 Task: Create a section Hyperdrive and in the section, add a milestone Incident Management Process Improvement in the project BioTech
Action: Mouse moved to (267, 422)
Screenshot: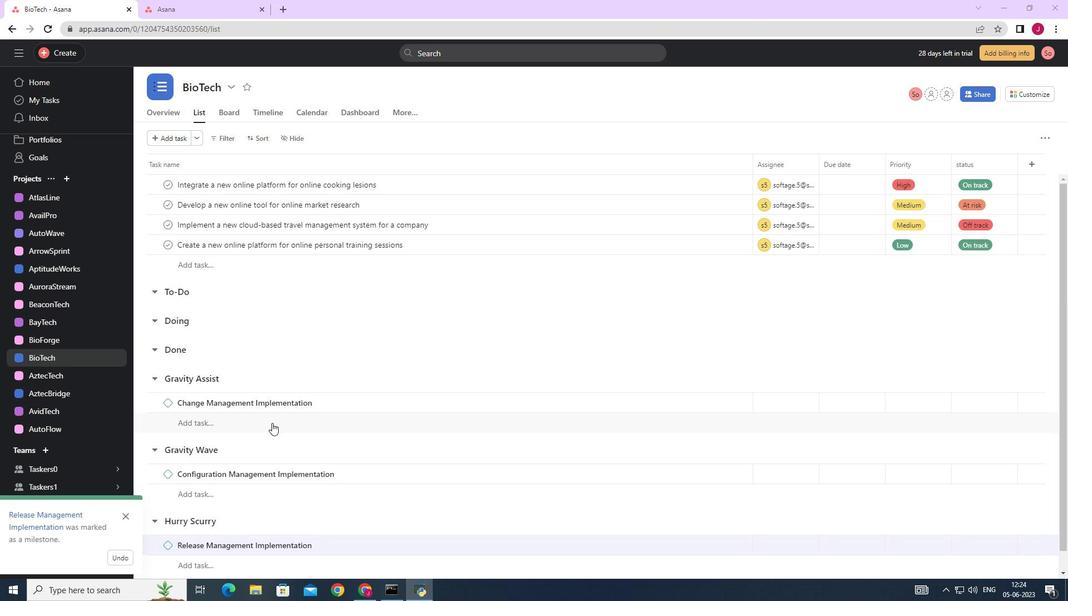 
Action: Mouse scrolled (267, 422) with delta (0, 0)
Screenshot: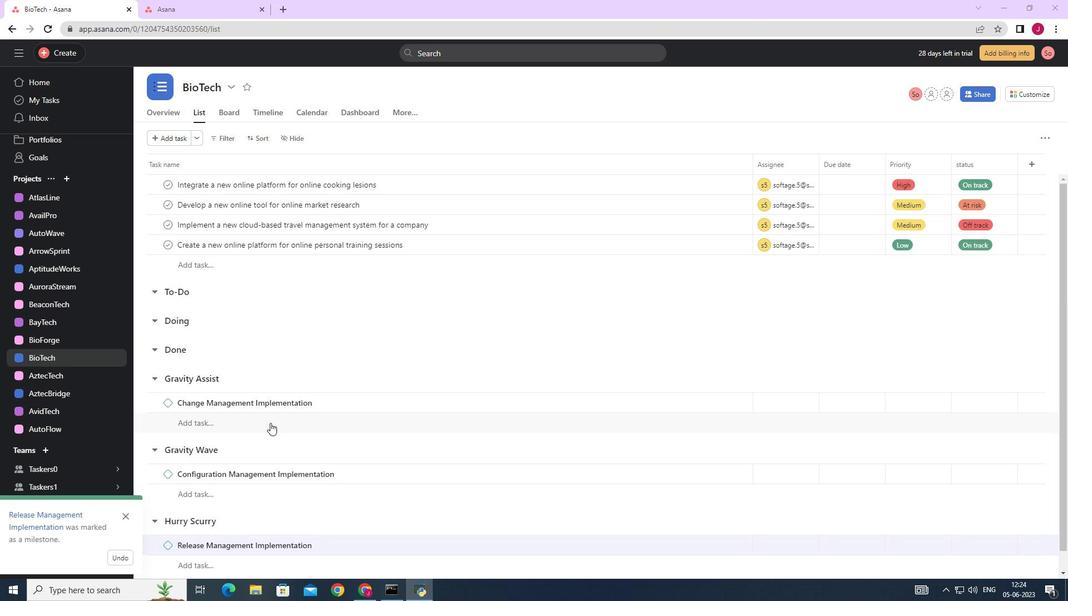 
Action: Mouse scrolled (267, 422) with delta (0, 0)
Screenshot: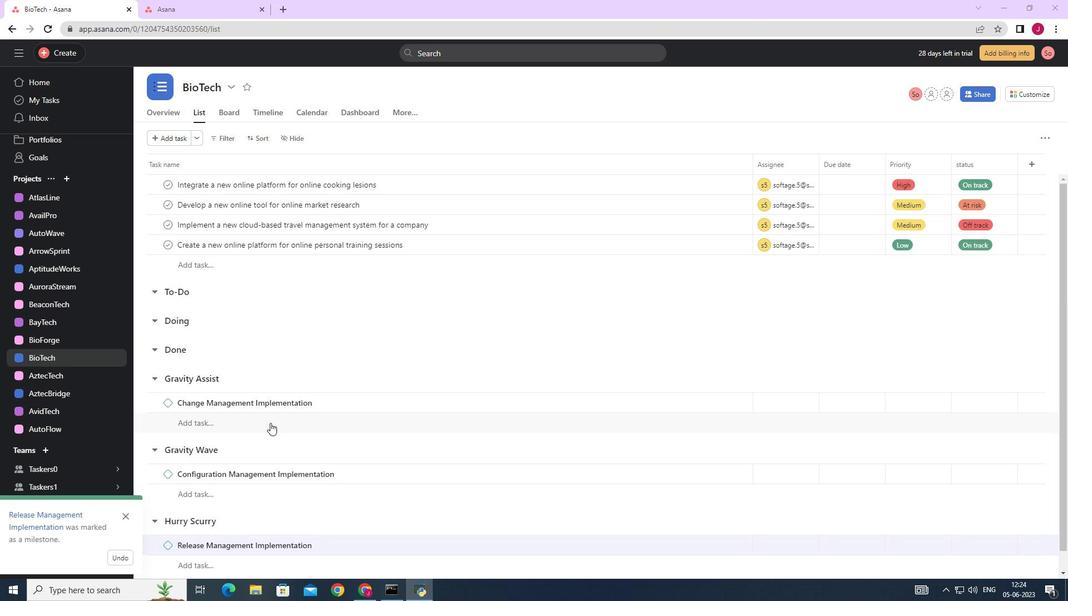 
Action: Mouse scrolled (267, 422) with delta (0, 0)
Screenshot: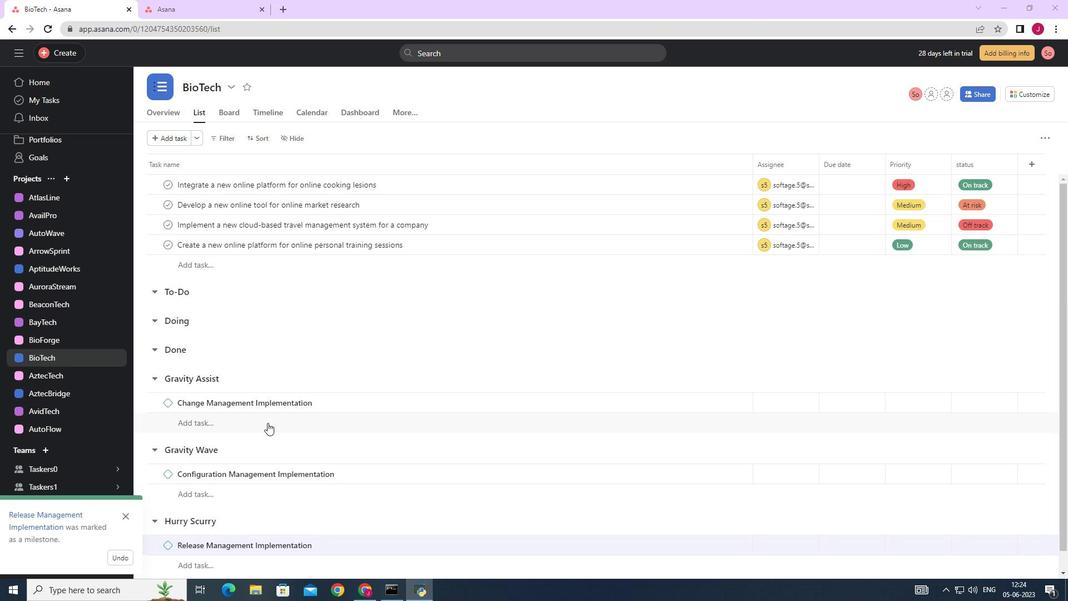
Action: Mouse scrolled (267, 422) with delta (0, 0)
Screenshot: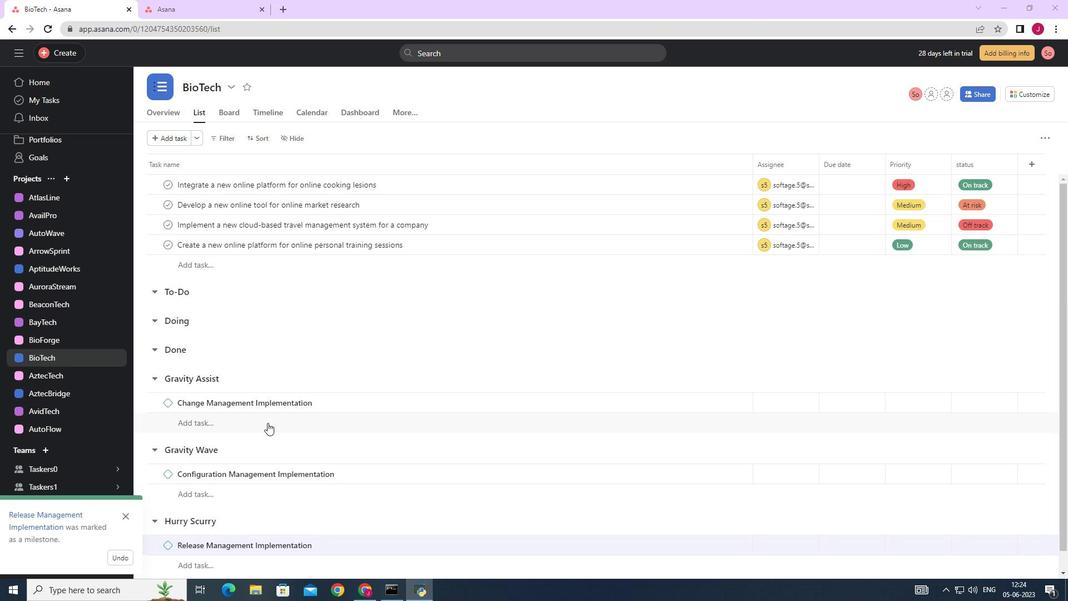 
Action: Mouse scrolled (267, 422) with delta (0, 0)
Screenshot: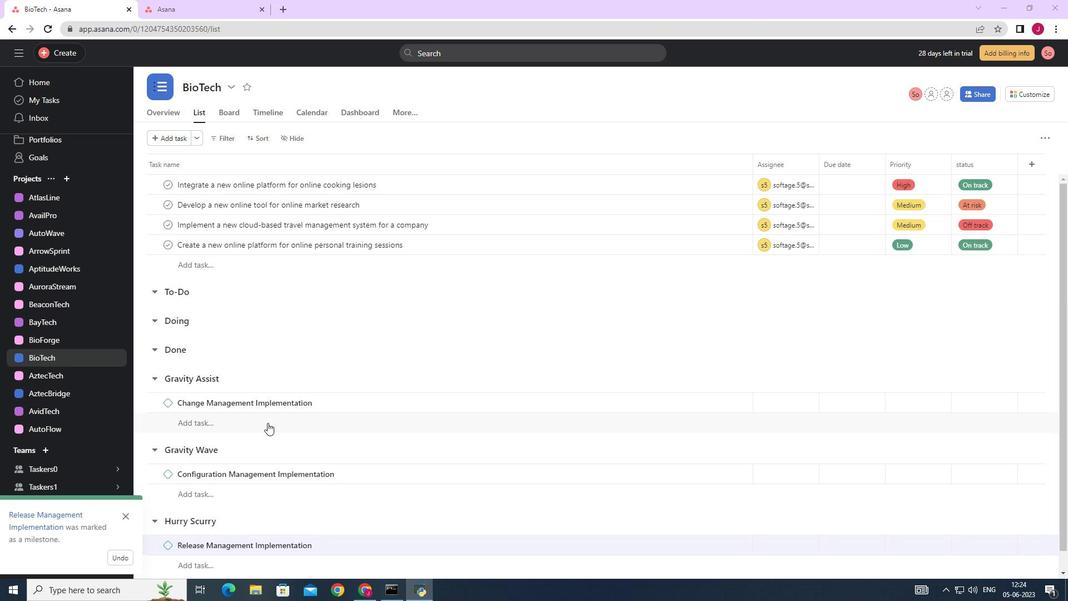 
Action: Mouse moved to (129, 517)
Screenshot: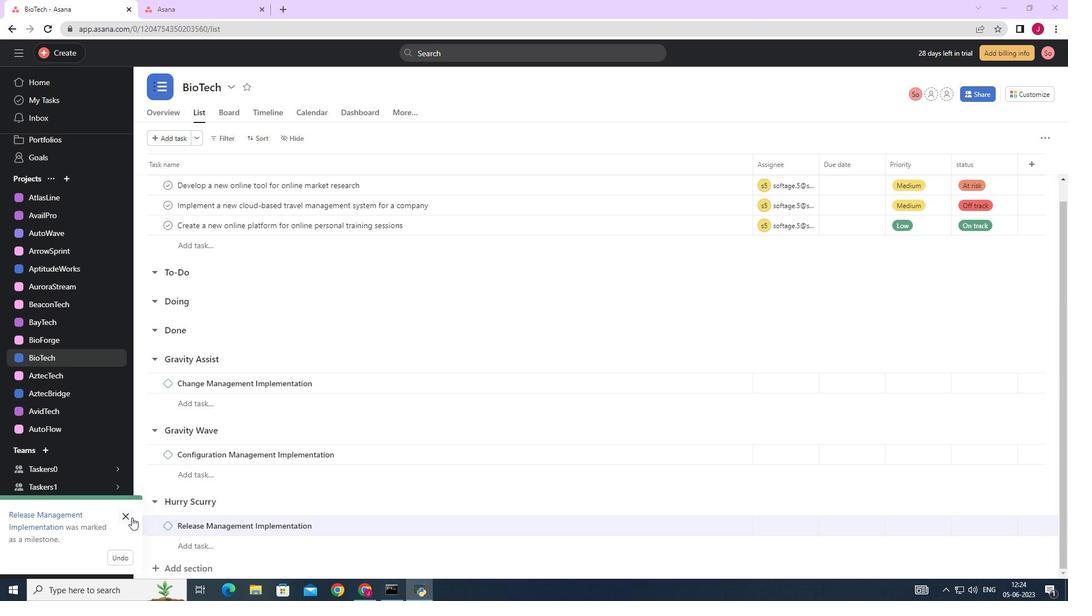 
Action: Mouse pressed left at (129, 517)
Screenshot: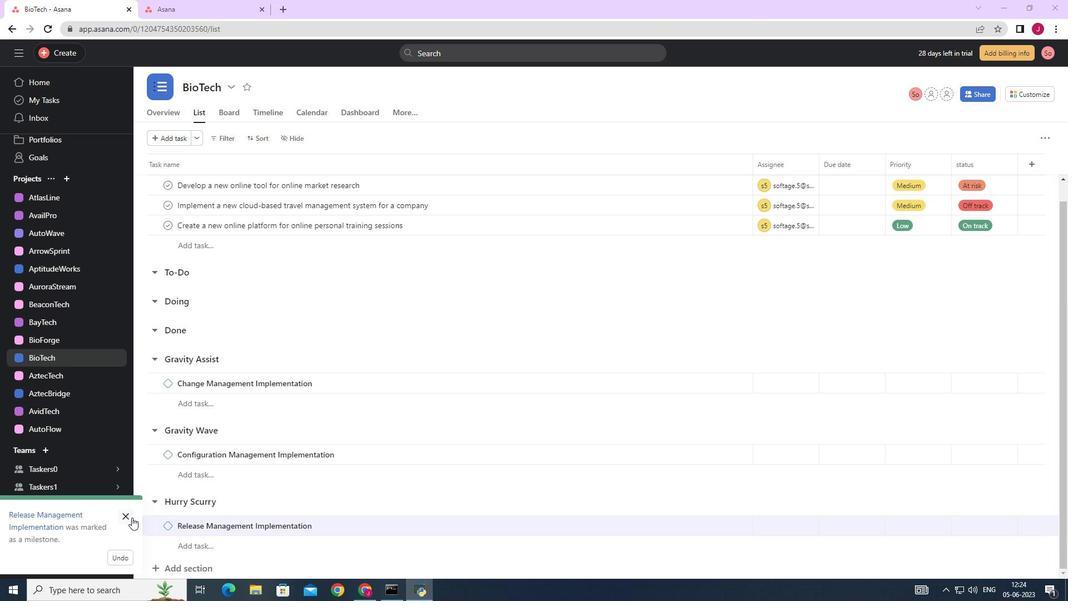 
Action: Mouse moved to (262, 490)
Screenshot: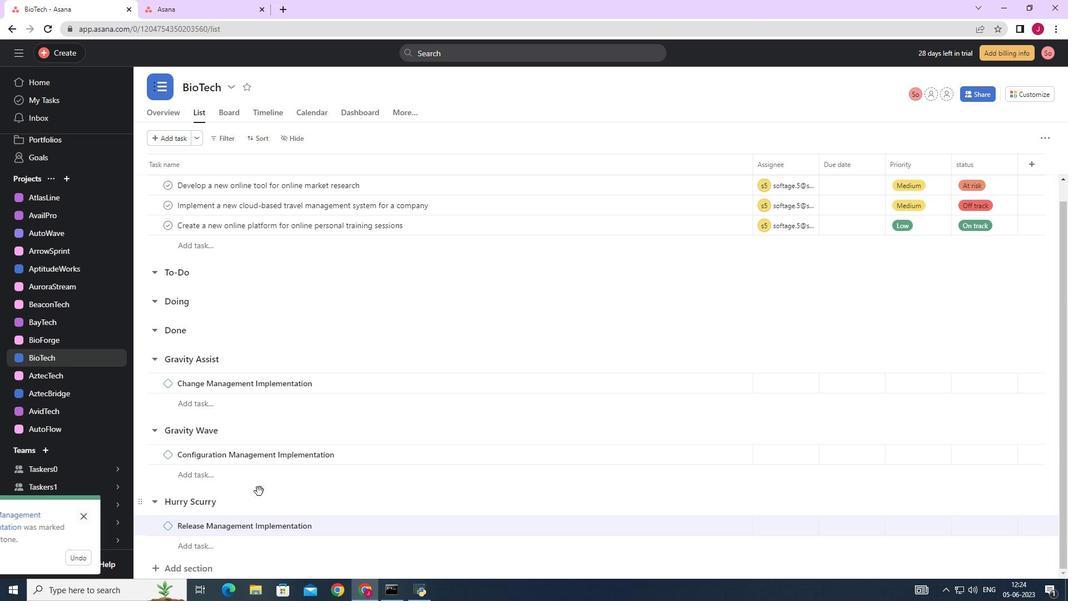 
Action: Mouse scrolled (262, 489) with delta (0, 0)
Screenshot: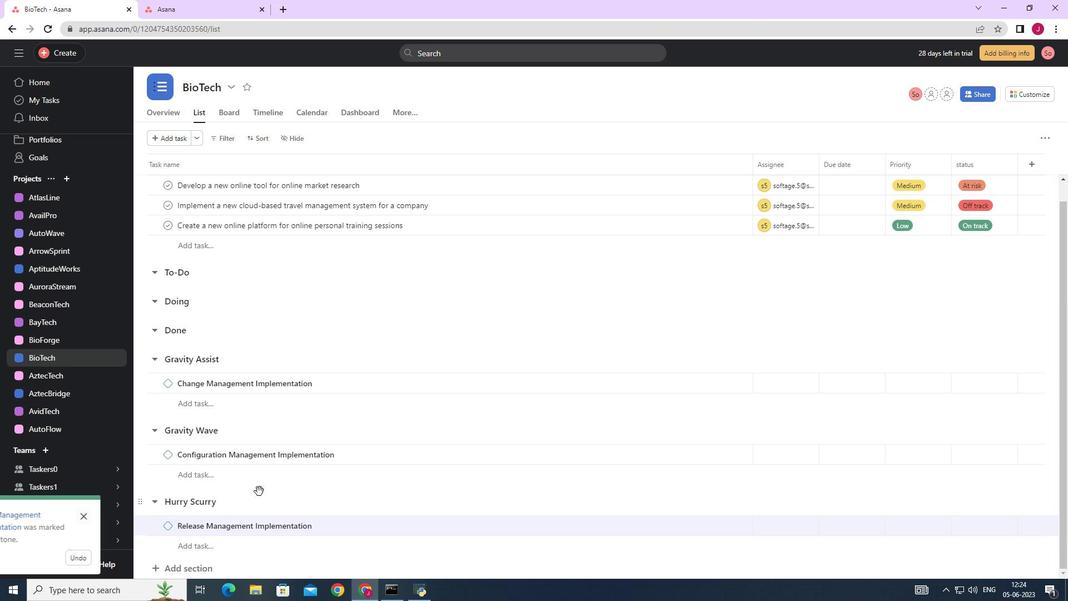 
Action: Mouse scrolled (262, 489) with delta (0, 0)
Screenshot: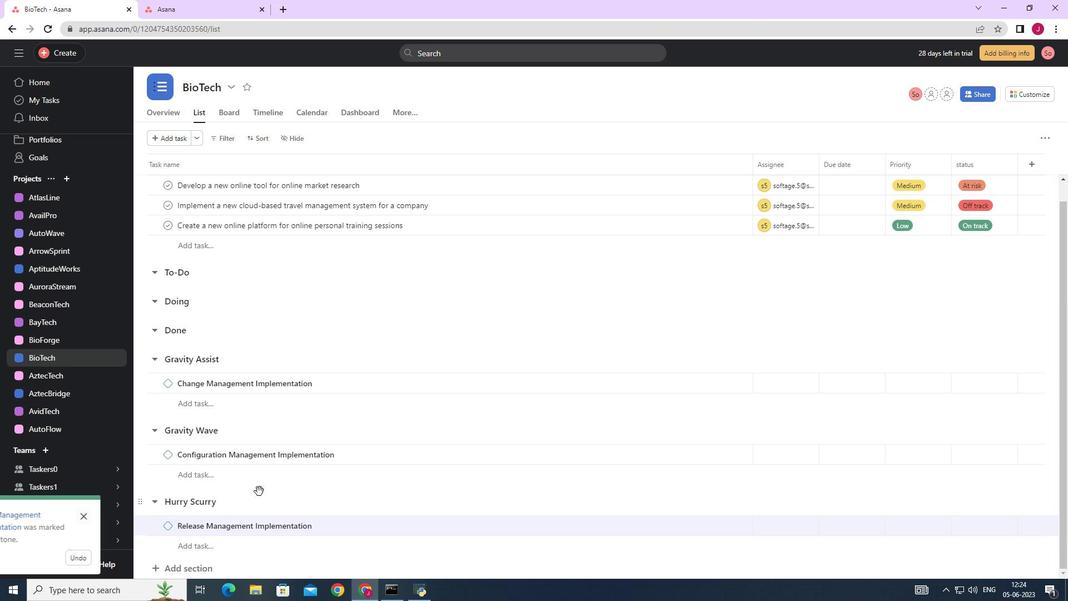 
Action: Mouse scrolled (262, 489) with delta (0, 0)
Screenshot: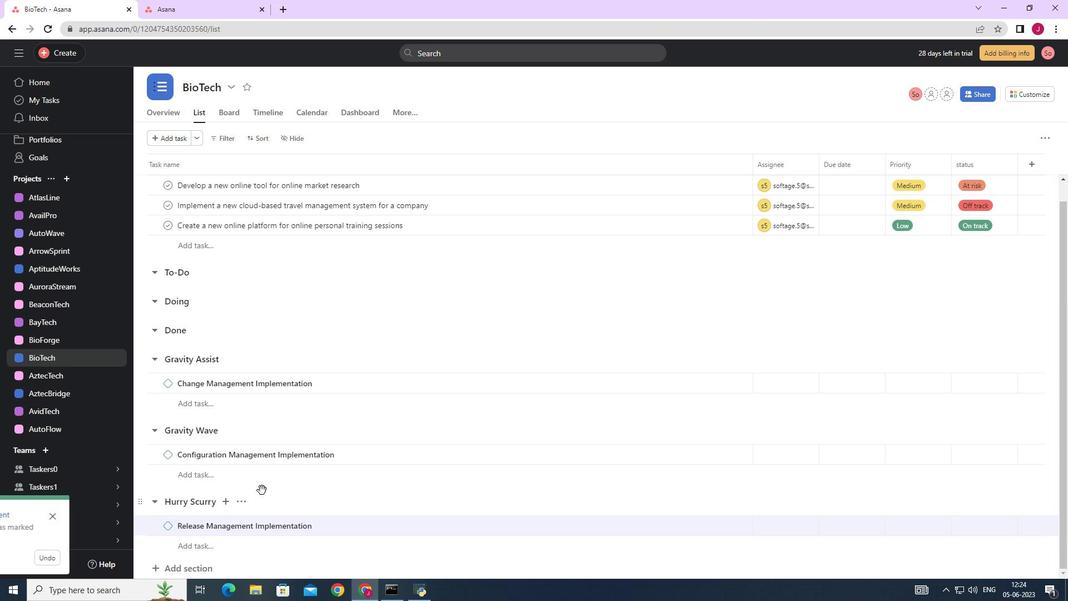 
Action: Mouse scrolled (262, 489) with delta (0, 0)
Screenshot: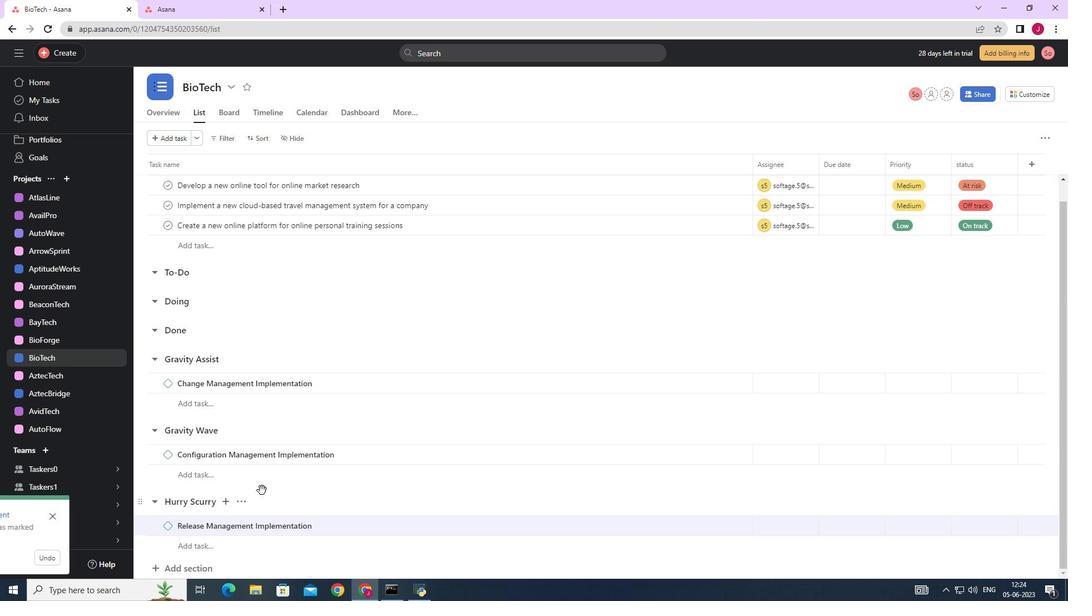 
Action: Mouse scrolled (262, 489) with delta (0, 0)
Screenshot: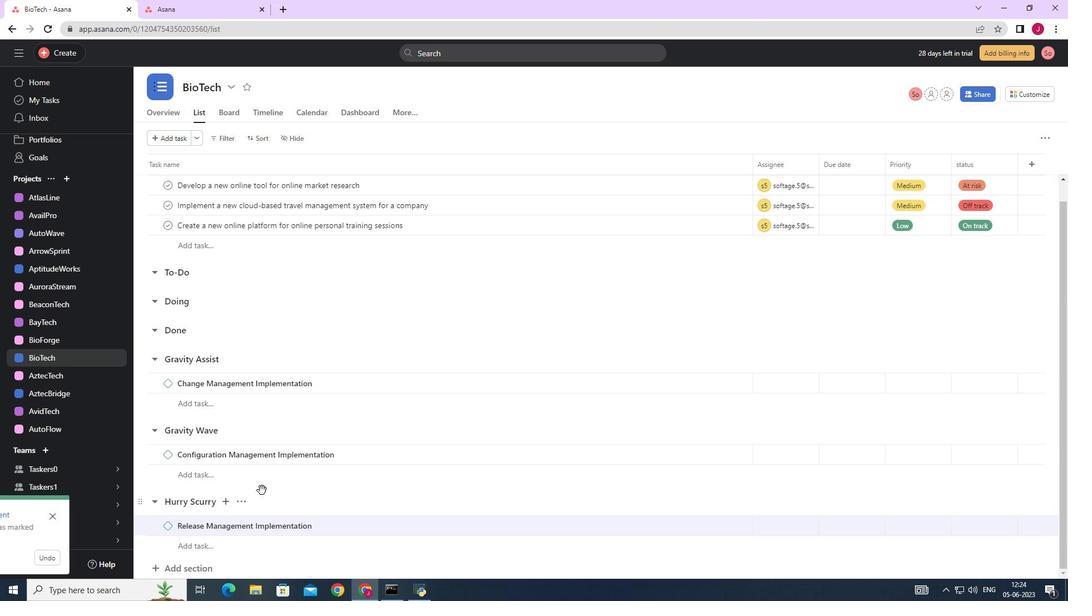 
Action: Mouse moved to (205, 565)
Screenshot: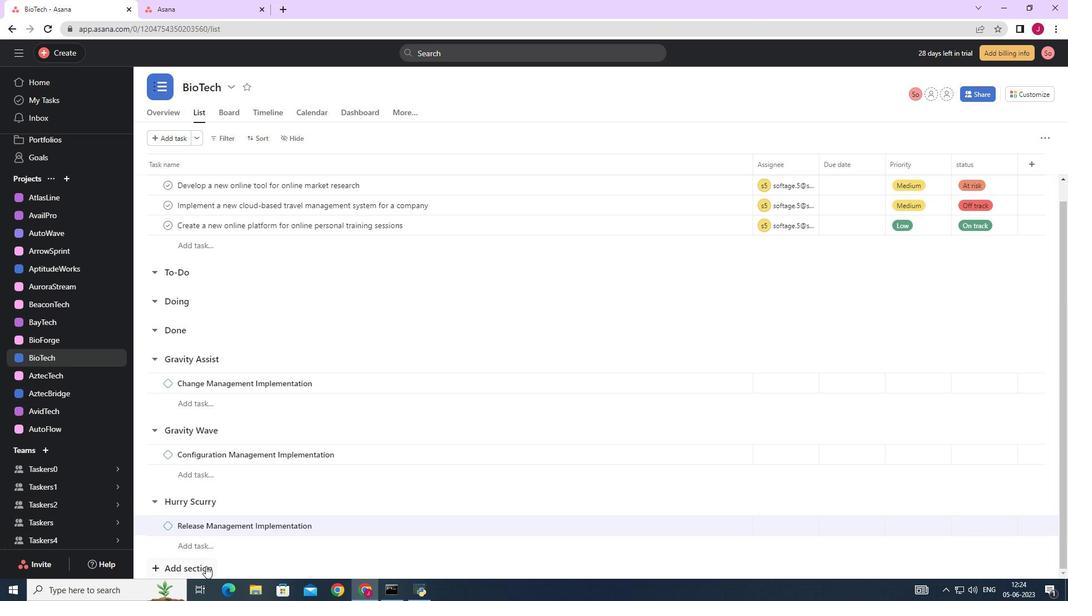 
Action: Mouse pressed left at (205, 565)
Screenshot: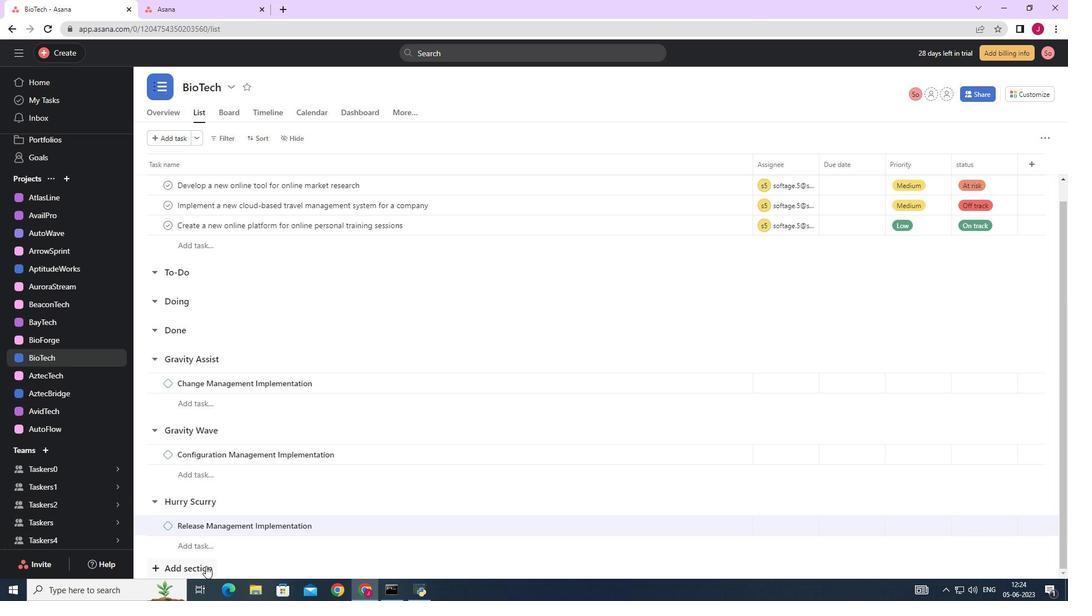 
Action: Mouse moved to (218, 548)
Screenshot: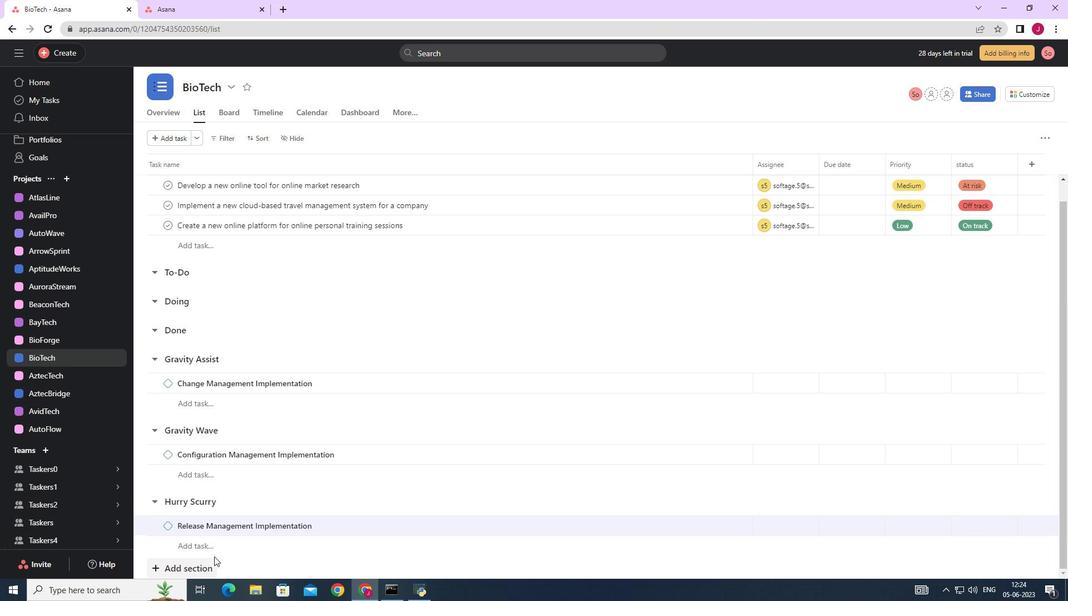 
Action: Mouse scrolled (218, 548) with delta (0, 0)
Screenshot: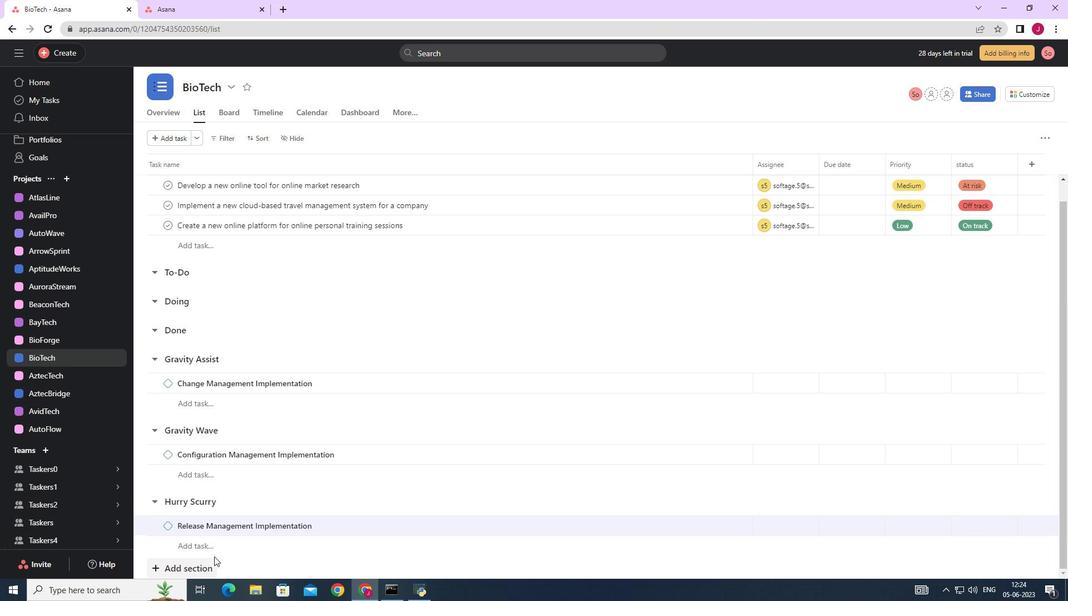 
Action: Mouse scrolled (218, 548) with delta (0, 0)
Screenshot: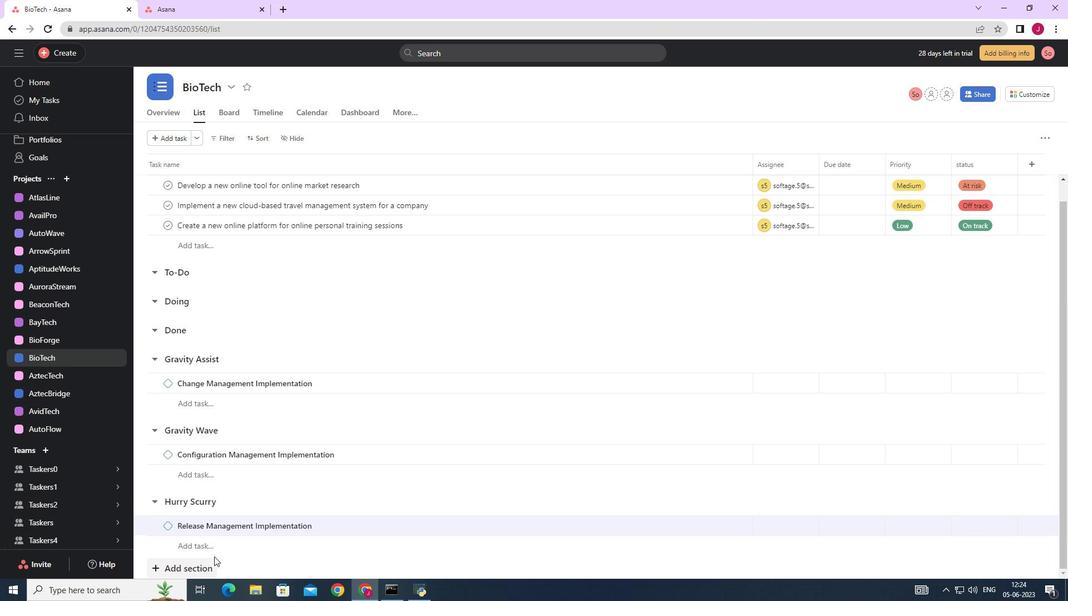 
Action: Mouse moved to (219, 547)
Screenshot: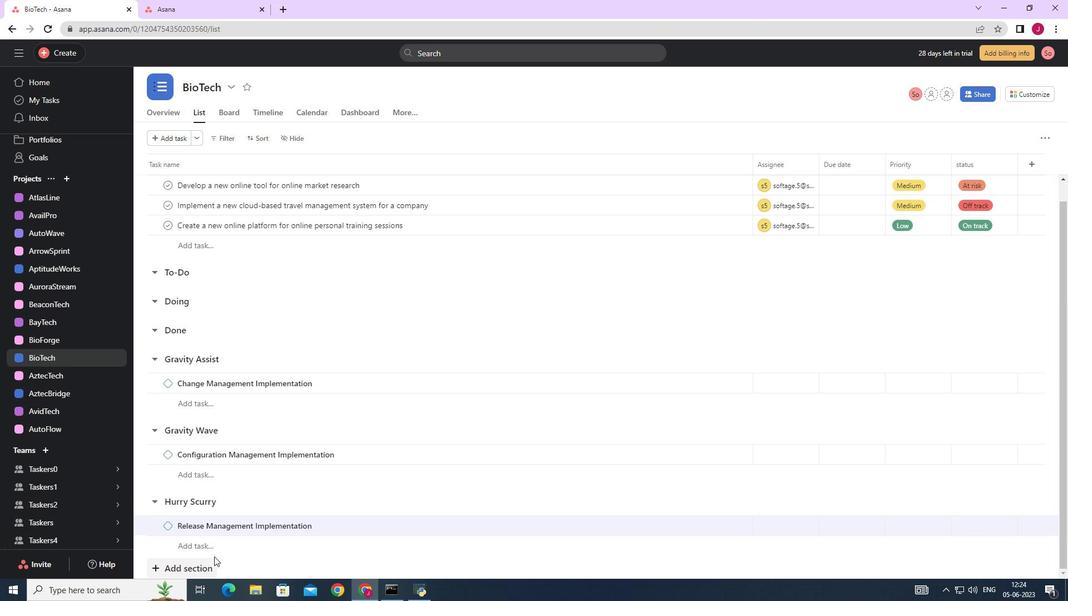 
Action: Mouse scrolled (219, 547) with delta (0, 0)
Screenshot: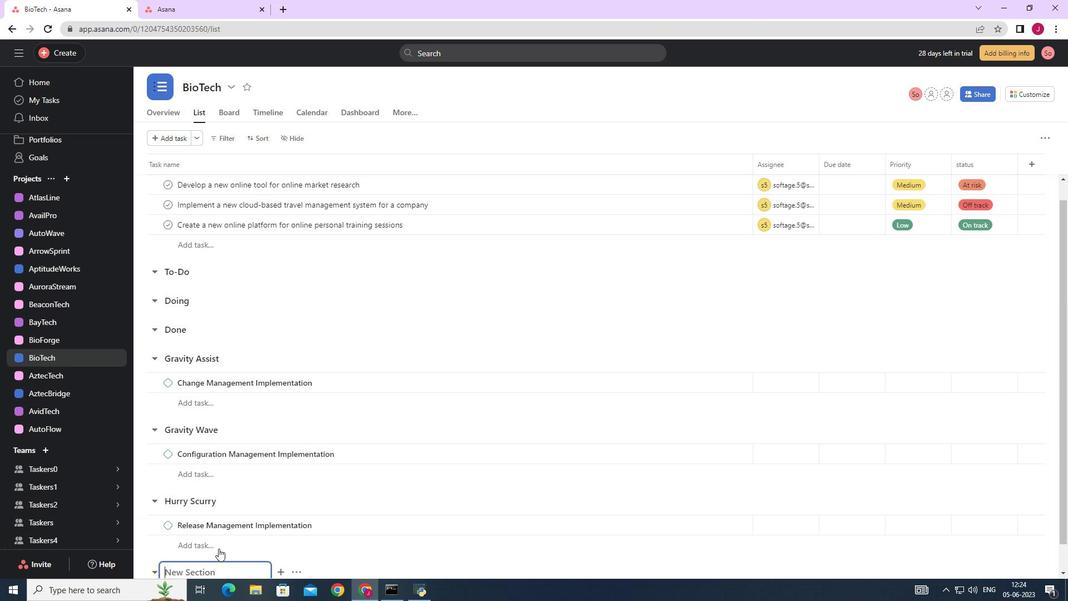 
Action: Mouse moved to (219, 544)
Screenshot: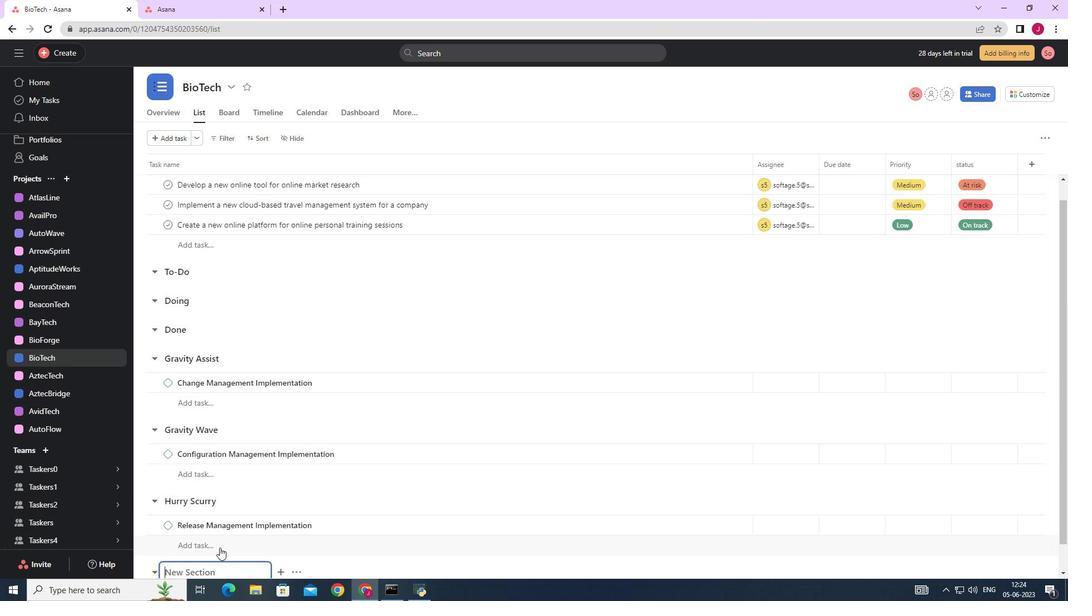 
Action: Mouse scrolled (219, 545) with delta (0, 0)
Screenshot: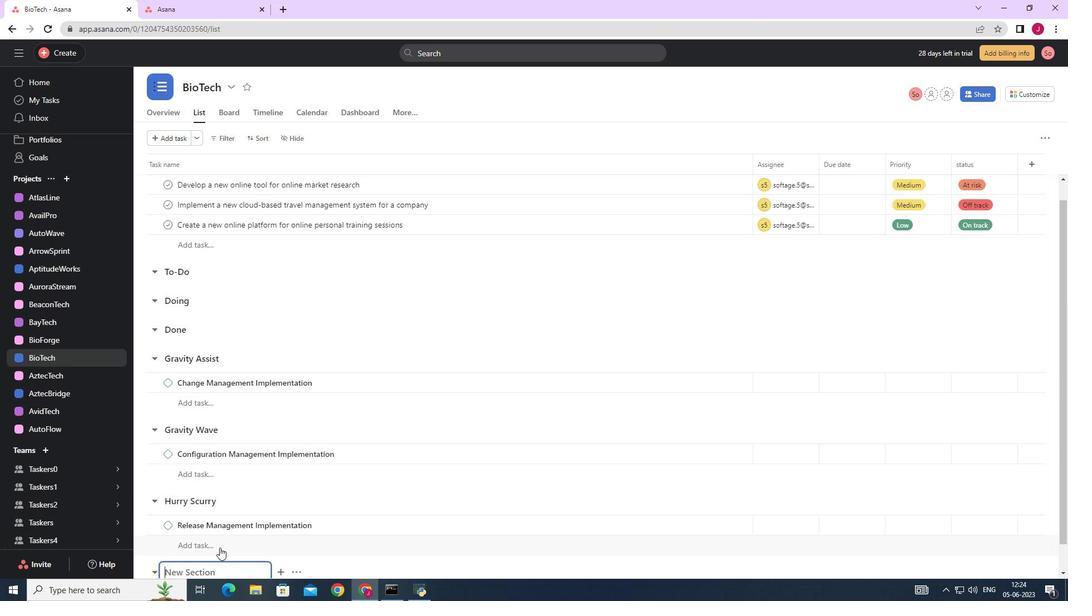 
Action: Mouse scrolled (219, 545) with delta (0, 0)
Screenshot: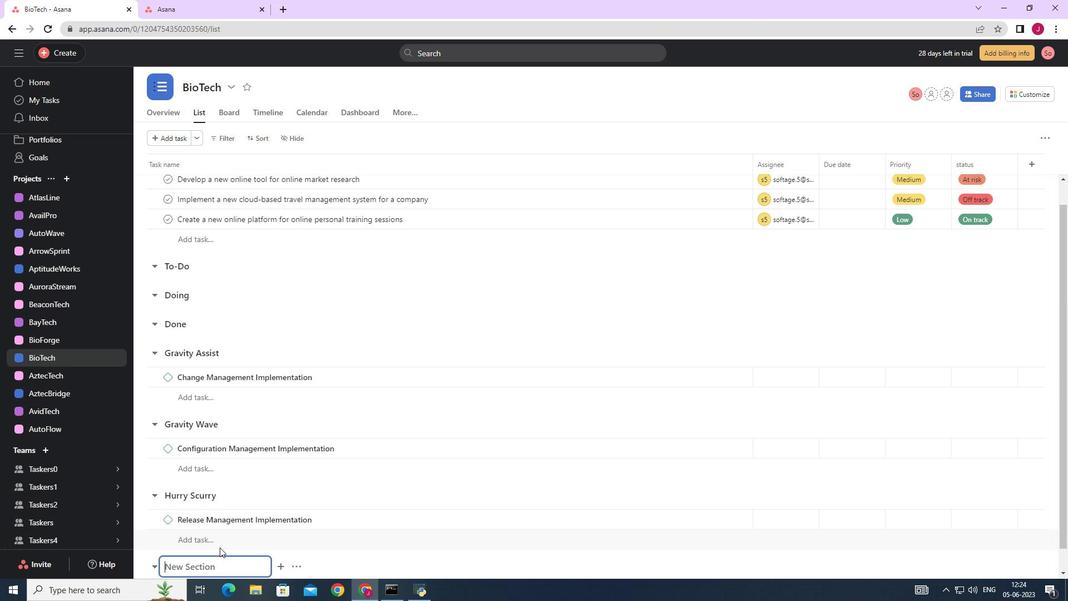 
Action: Mouse moved to (217, 548)
Screenshot: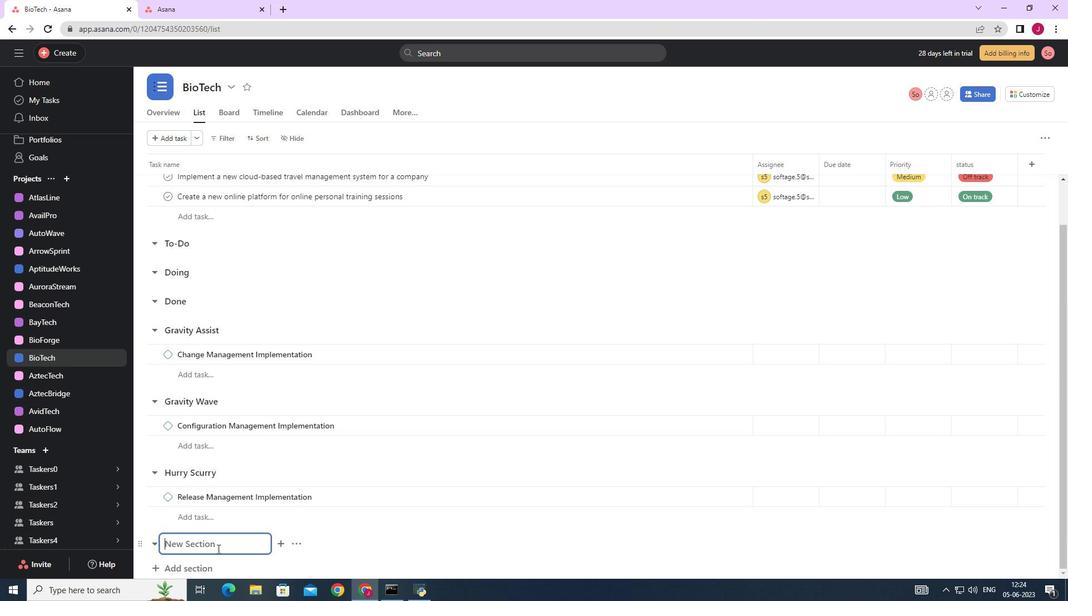 
Action: Mouse pressed left at (217, 548)
Screenshot: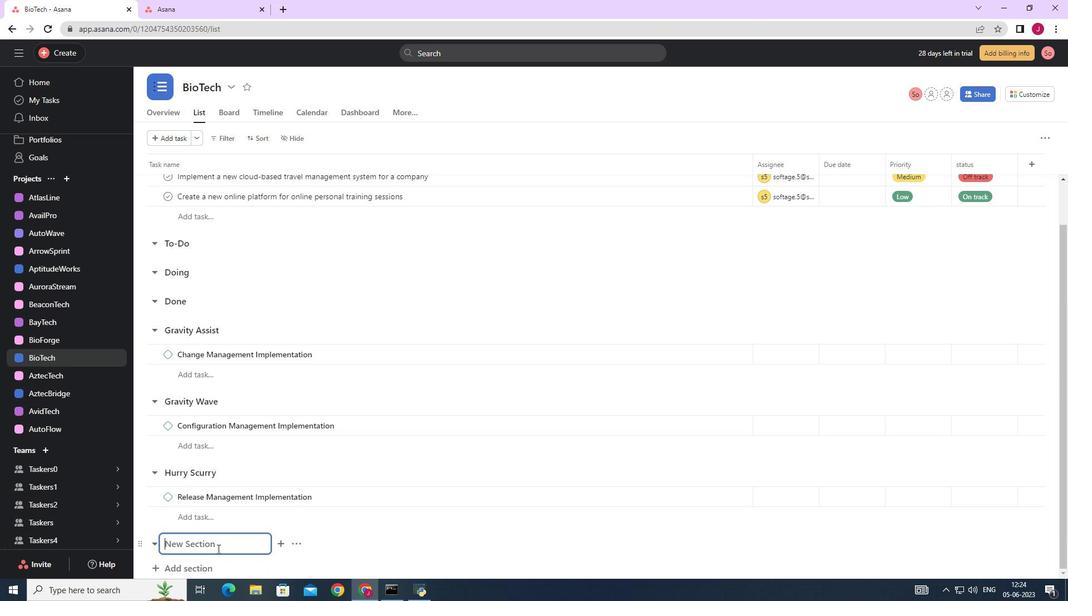 
Action: Key pressed <Key.caps_lock>H<Key.caps_lock>yperdrive<Key.space><Key.enter><Key.caps_lock>I<Key.caps_lock>ncident<Key.space><Key.caps_lock>M<Key.caps_lock>anagement<Key.space><Key.caps_lock>P<Key.caps_lock>rocess<Key.space><Key.caps_lock>I<Key.caps_lock>mprovement
Screenshot: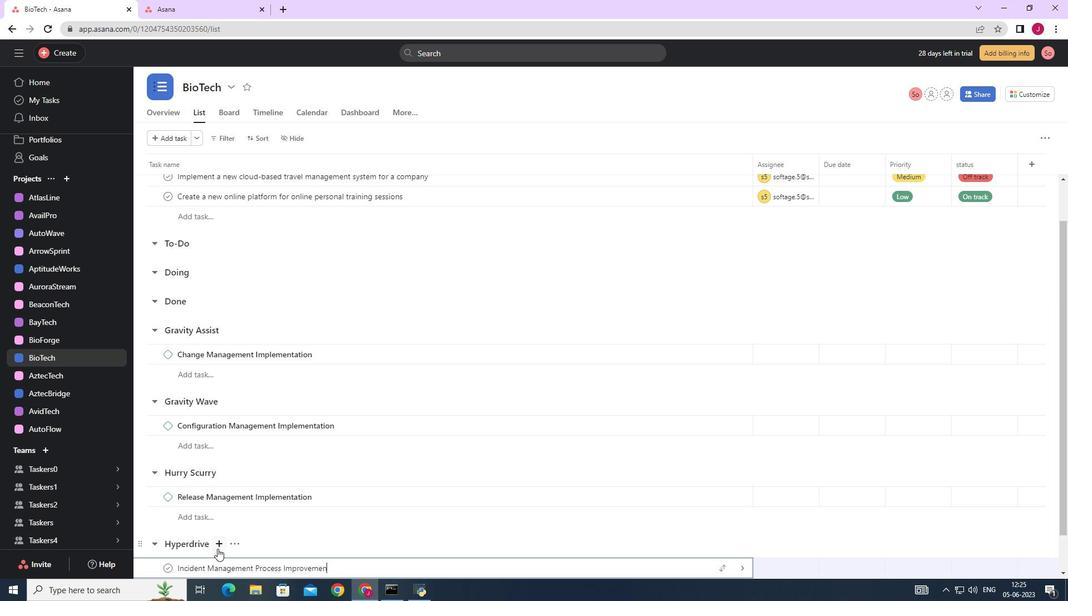 
Action: Mouse moved to (378, 537)
Screenshot: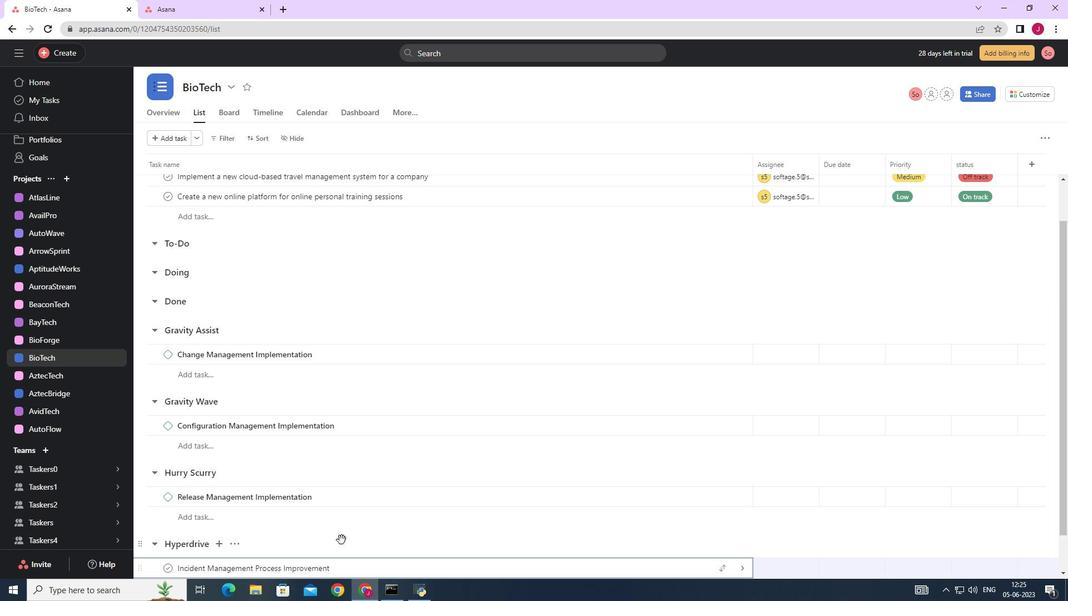 
Action: Mouse scrolled (378, 537) with delta (0, 0)
Screenshot: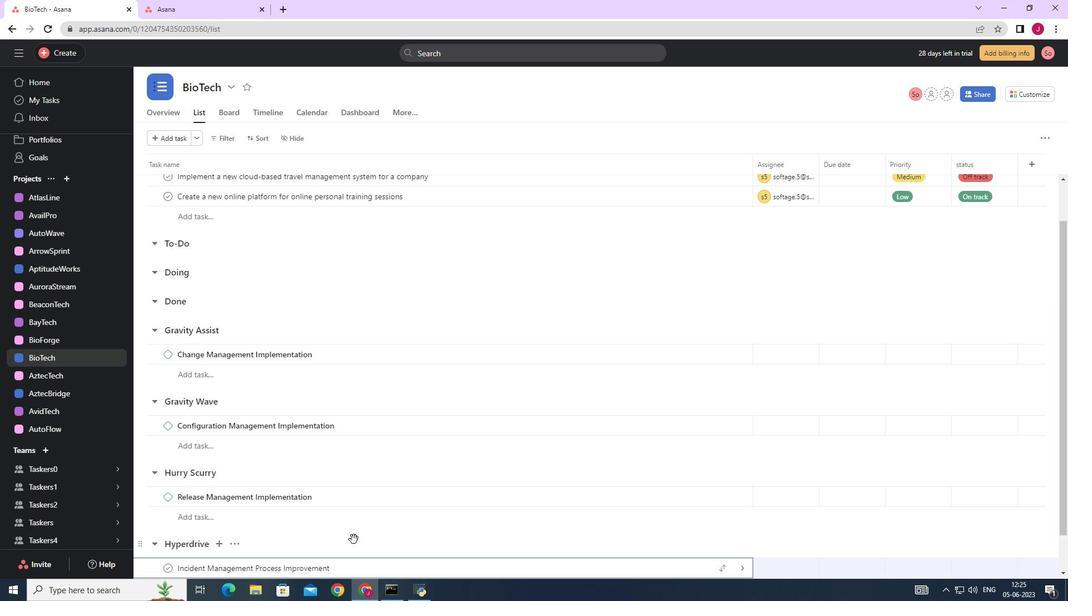 
Action: Mouse moved to (391, 537)
Screenshot: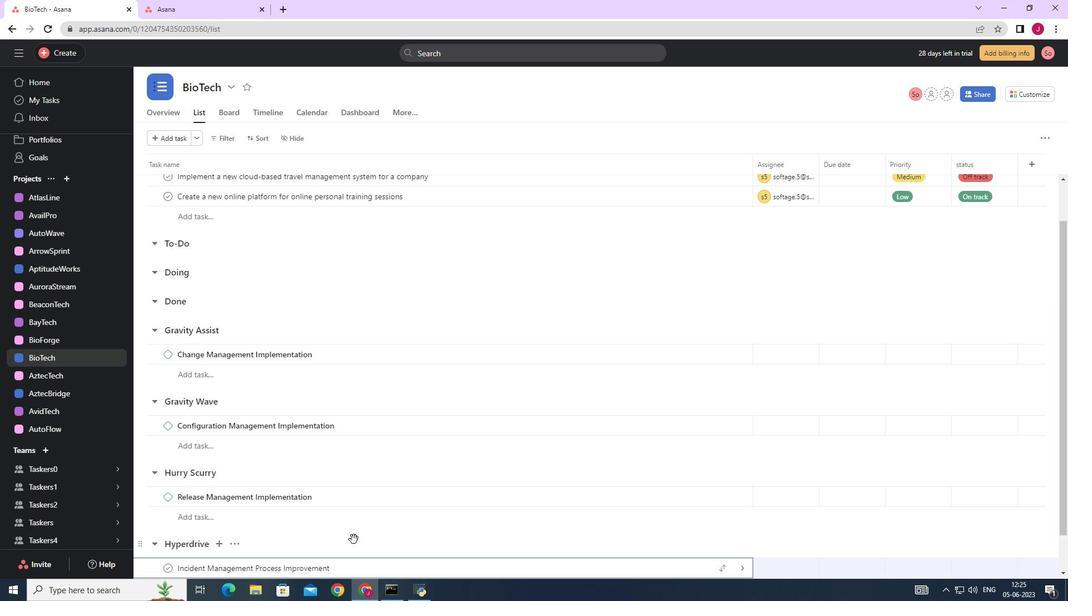 
Action: Mouse scrolled (388, 537) with delta (0, 0)
Screenshot: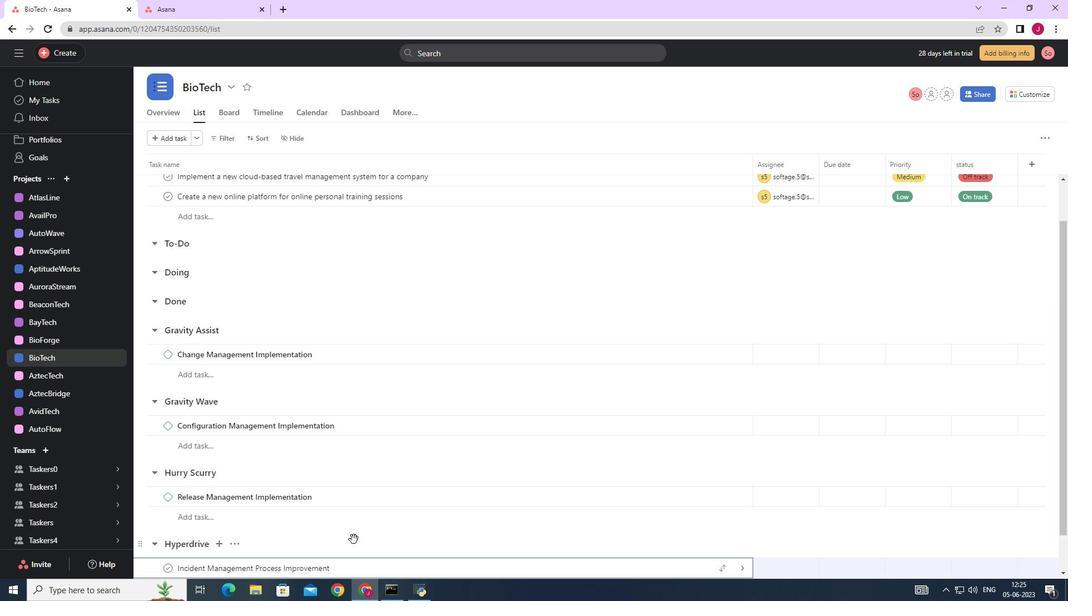 
Action: Mouse moved to (395, 537)
Screenshot: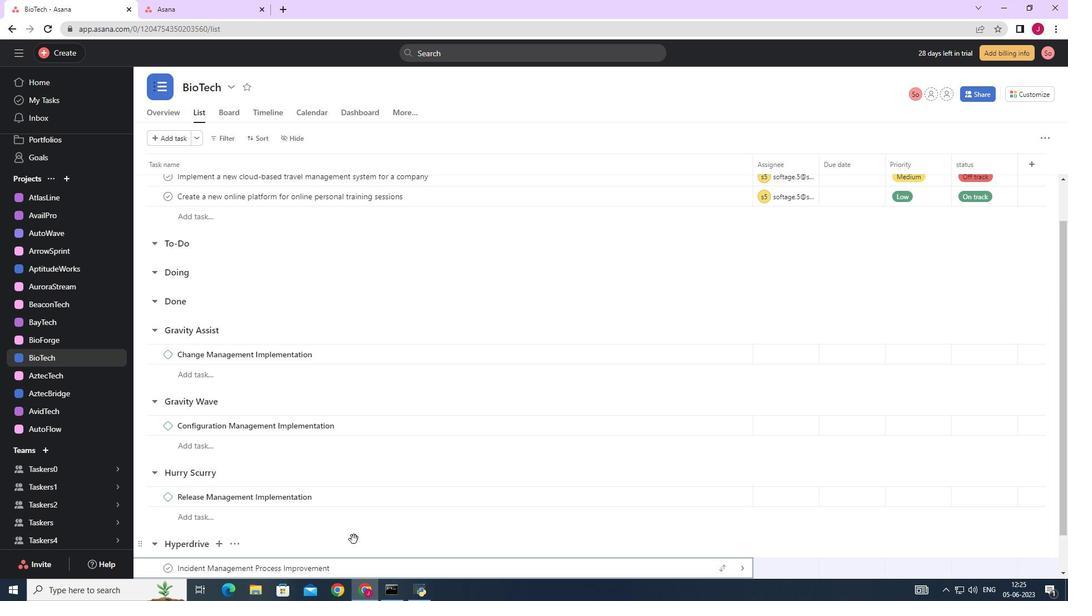 
Action: Mouse scrolled (393, 537) with delta (0, 0)
Screenshot: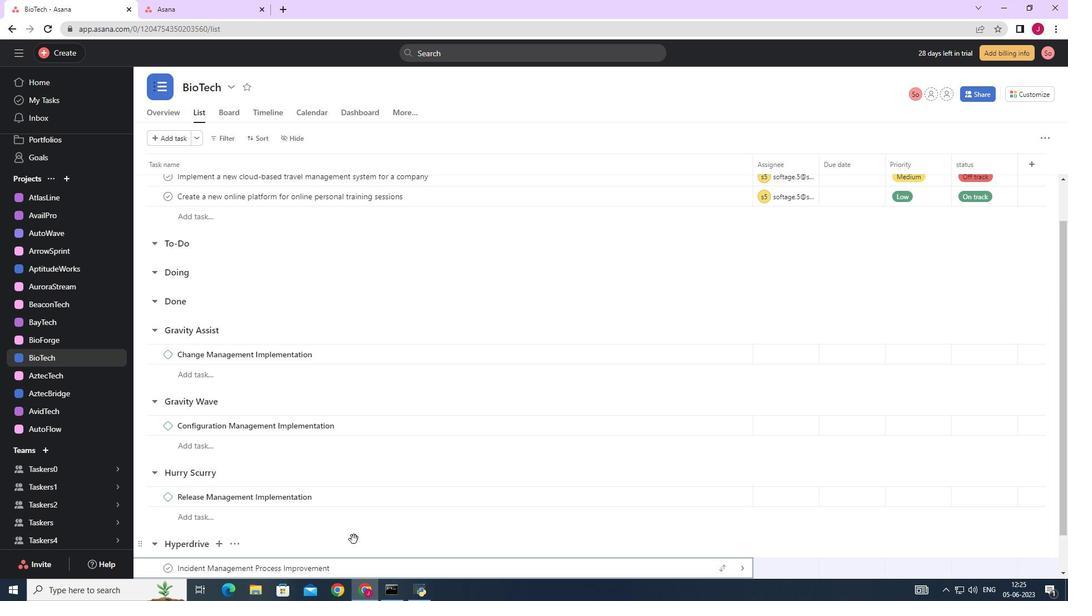 
Action: Mouse moved to (401, 537)
Screenshot: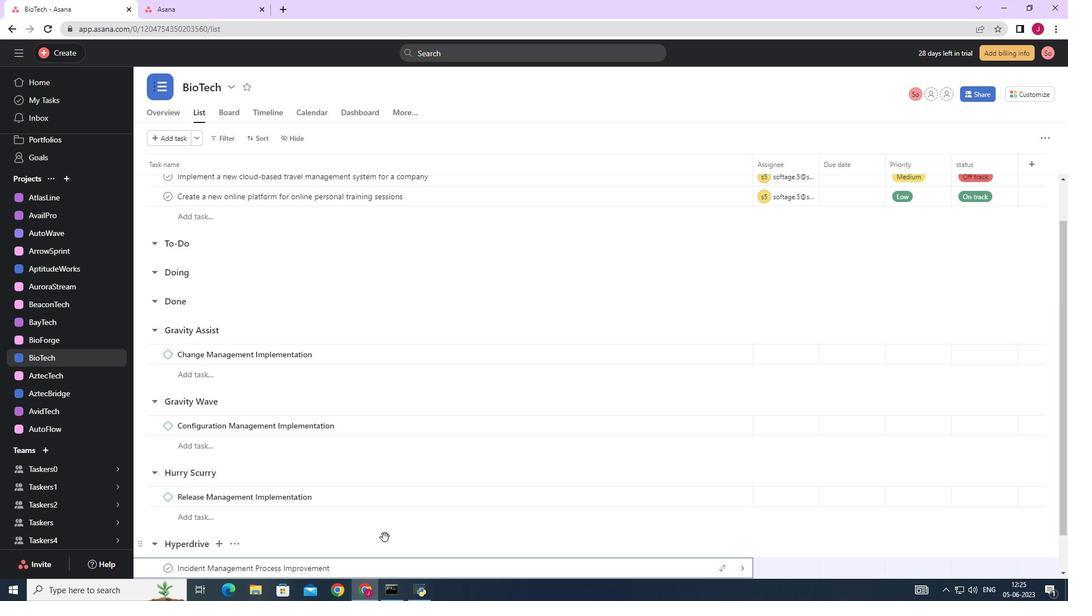 
Action: Mouse scrolled (396, 537) with delta (0, 0)
Screenshot: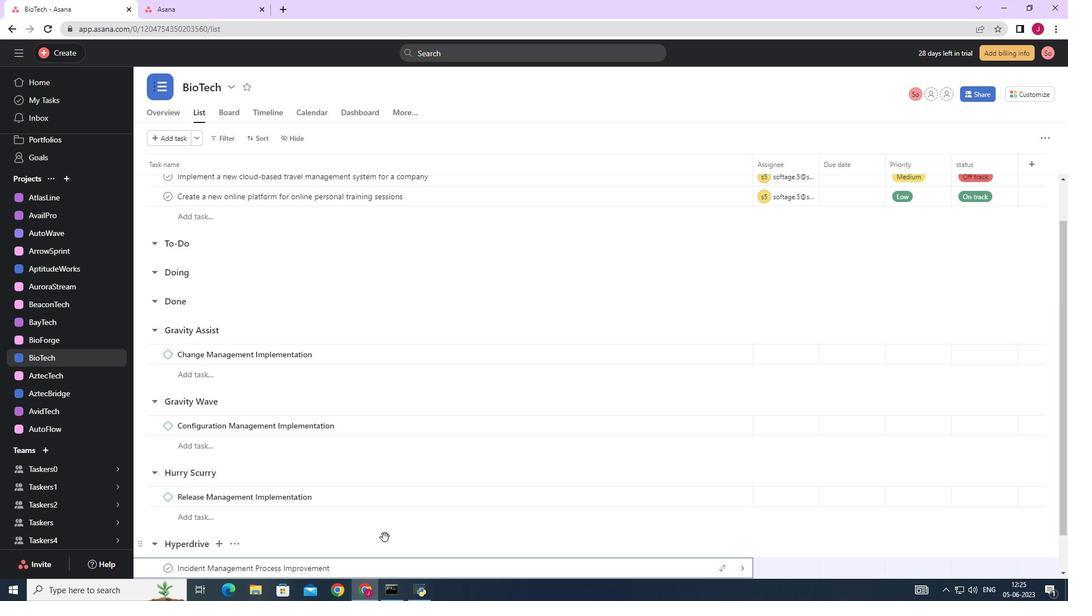 
Action: Mouse moved to (405, 536)
Screenshot: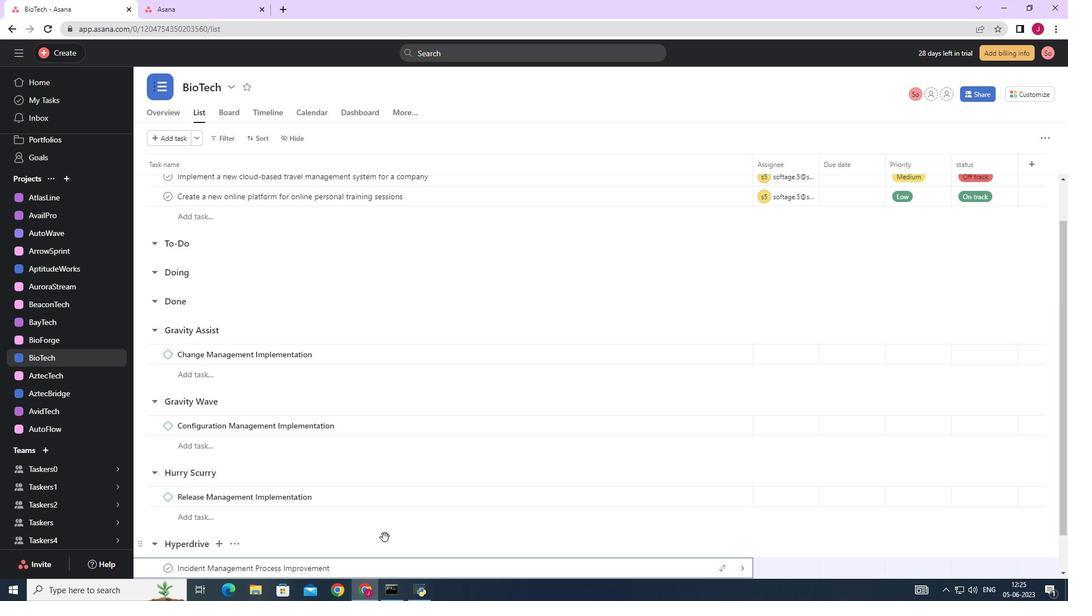 
Action: Mouse scrolled (401, 536) with delta (0, 0)
Screenshot: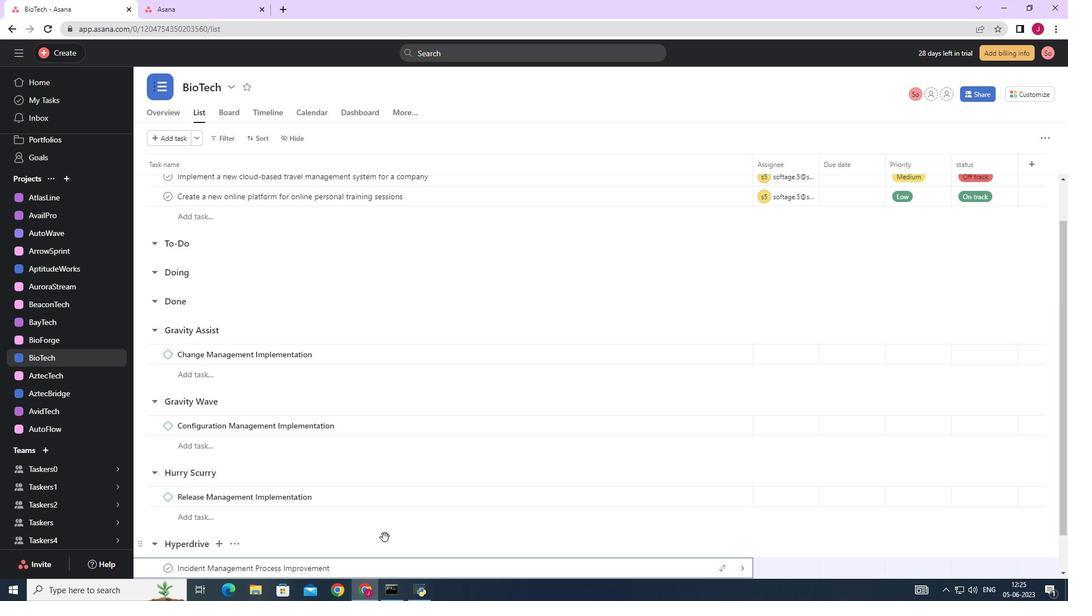 
Action: Mouse moved to (446, 535)
Screenshot: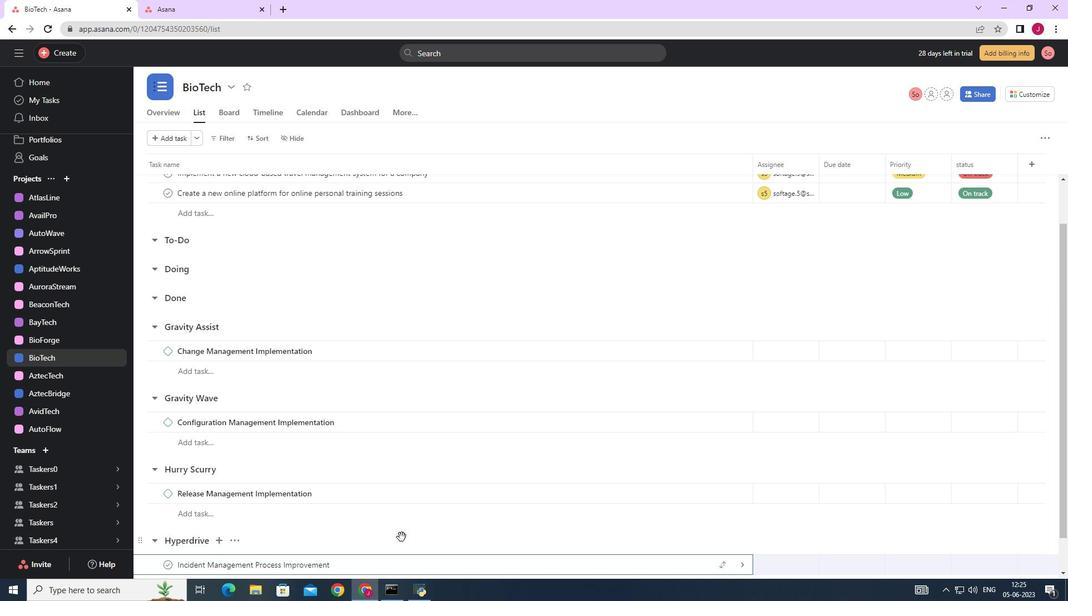 
Action: Mouse scrolled (416, 534) with delta (0, 0)
Screenshot: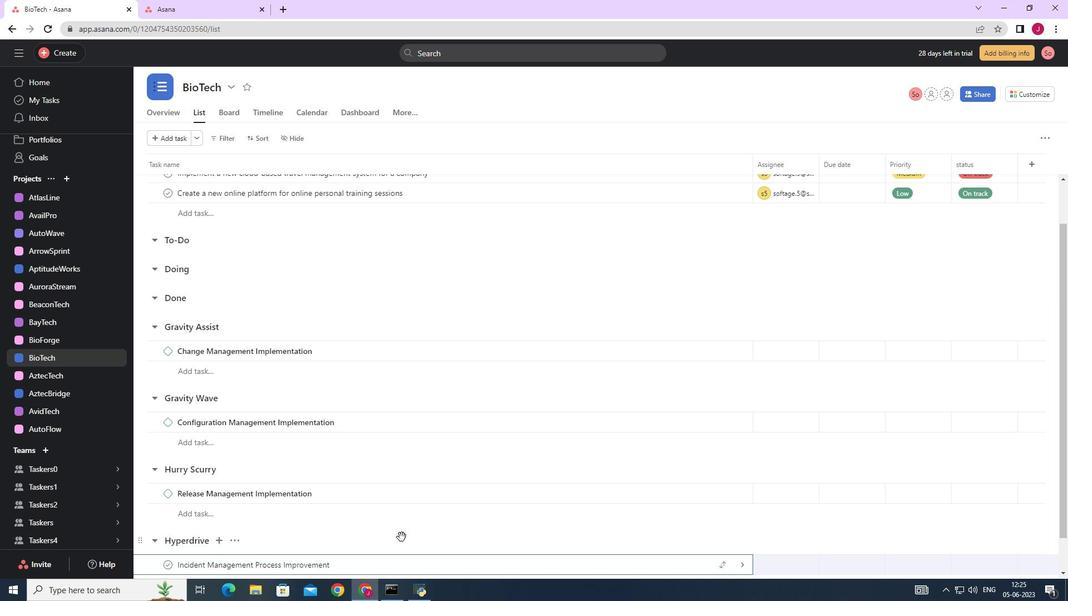 
Action: Mouse moved to (745, 527)
Screenshot: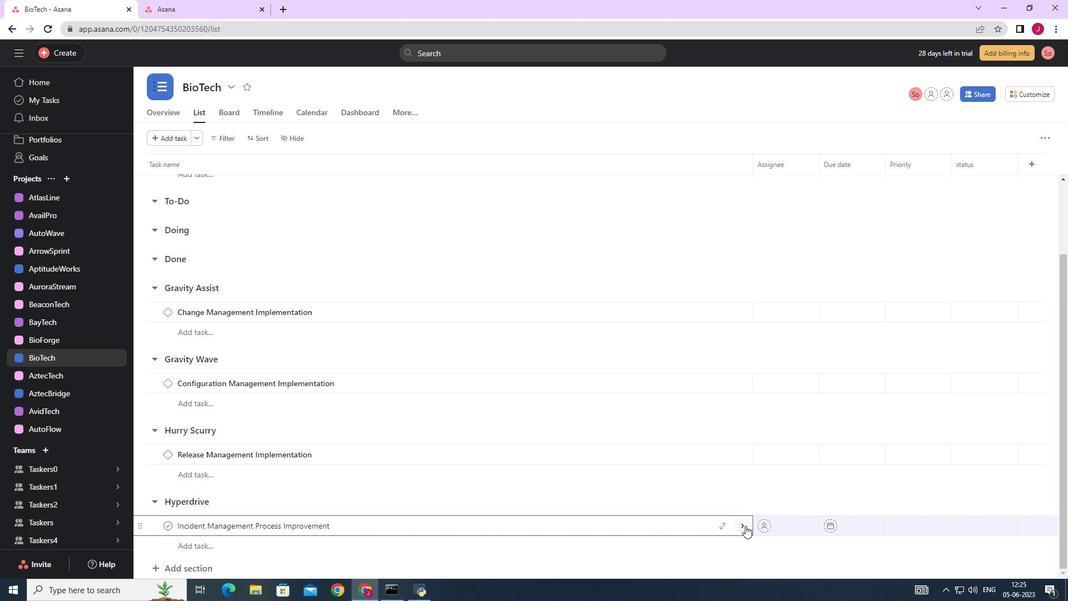 
Action: Mouse pressed left at (745, 527)
Screenshot: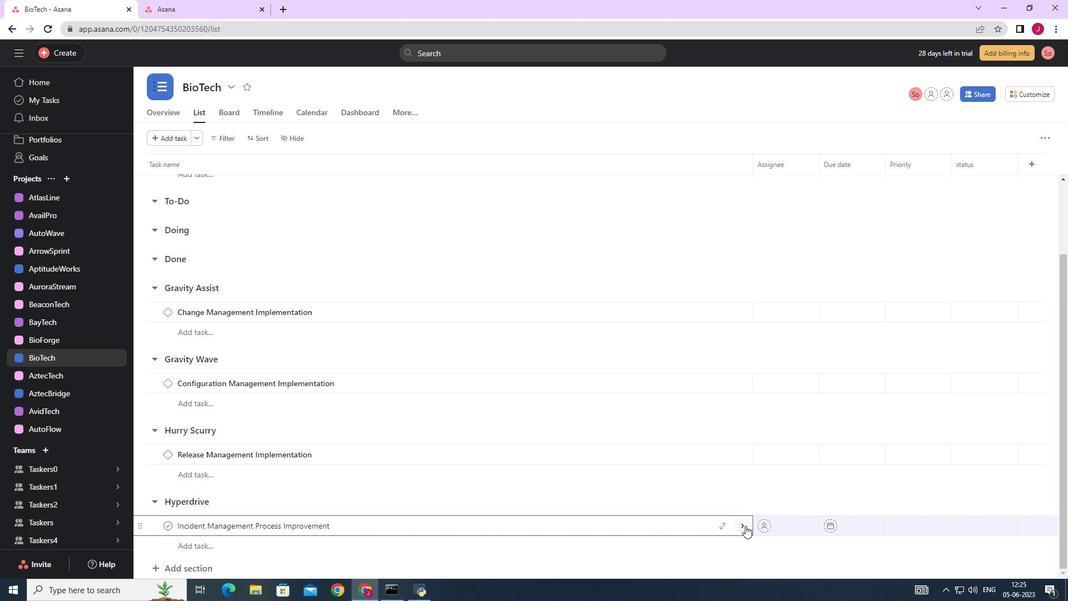
Action: Mouse moved to (1023, 136)
Screenshot: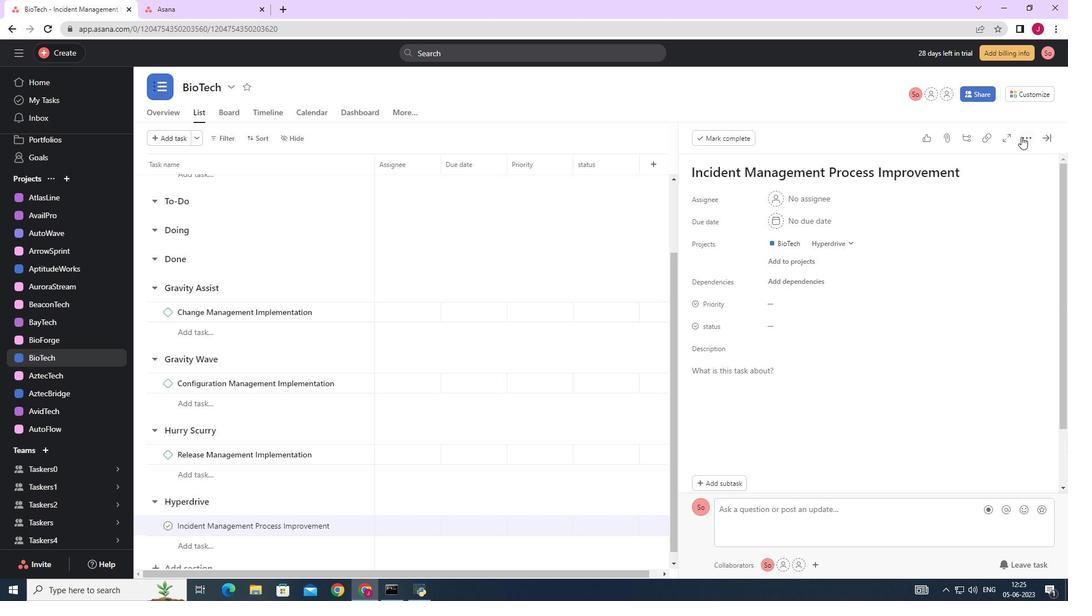 
Action: Mouse pressed left at (1023, 136)
Screenshot: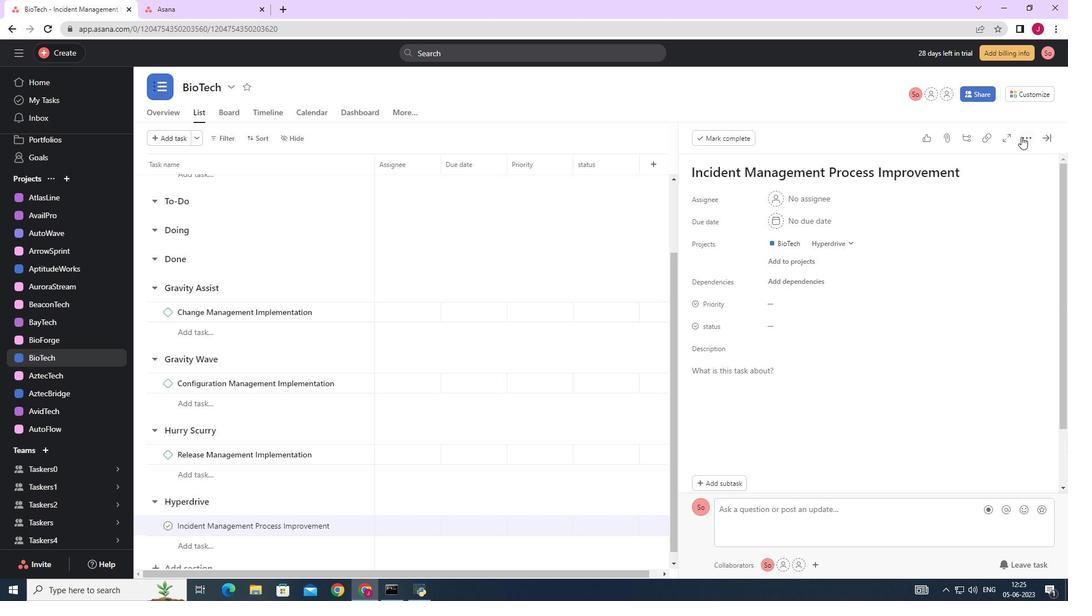 
Action: Mouse moved to (916, 181)
Screenshot: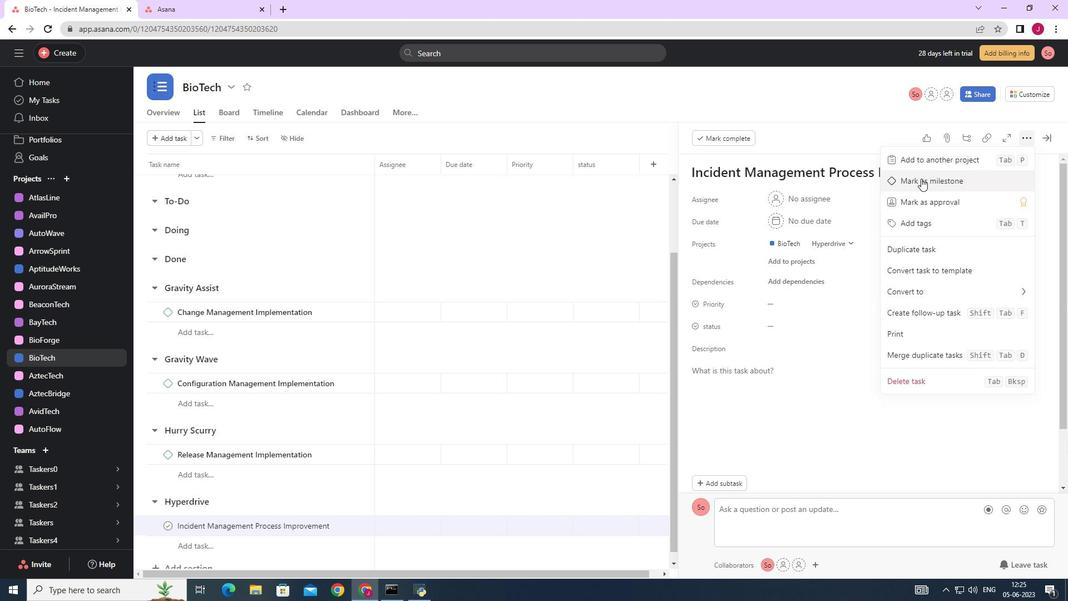 
Action: Mouse pressed left at (916, 181)
Screenshot: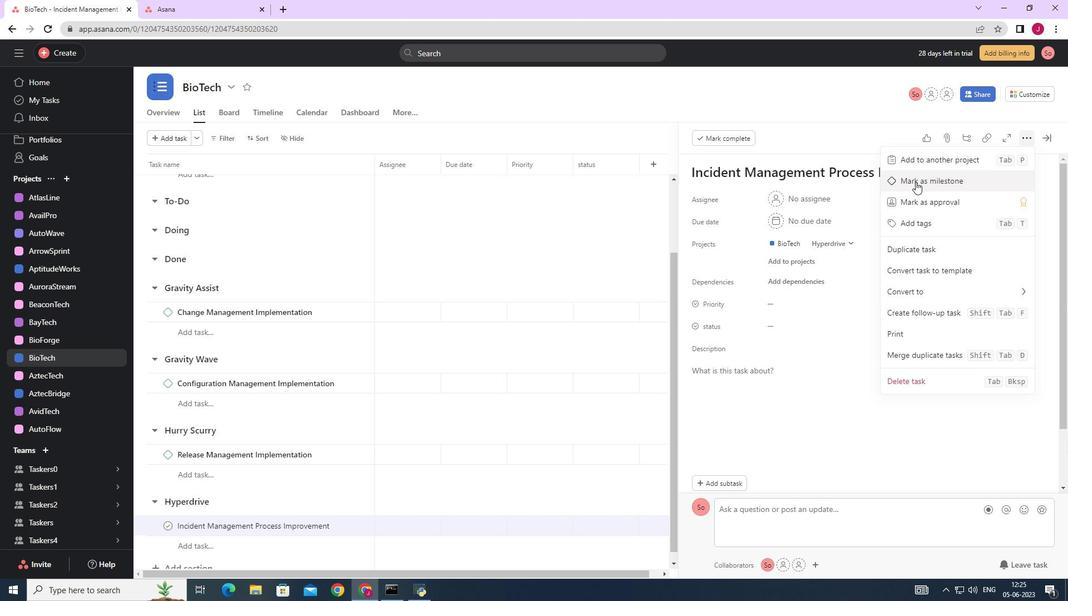 
Action: Mouse moved to (1047, 137)
Screenshot: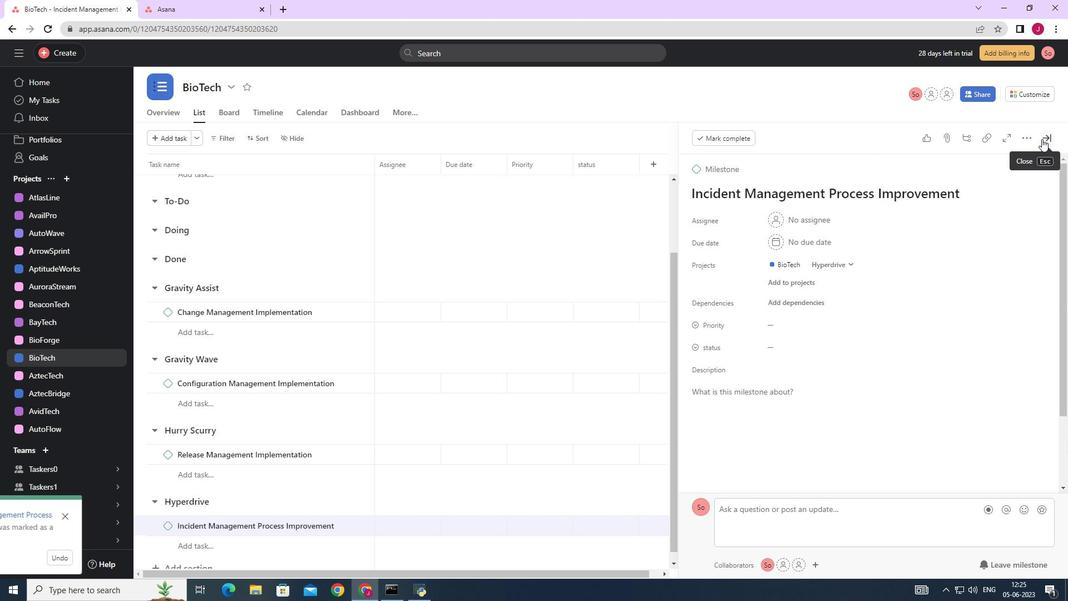 
Action: Mouse pressed left at (1047, 137)
Screenshot: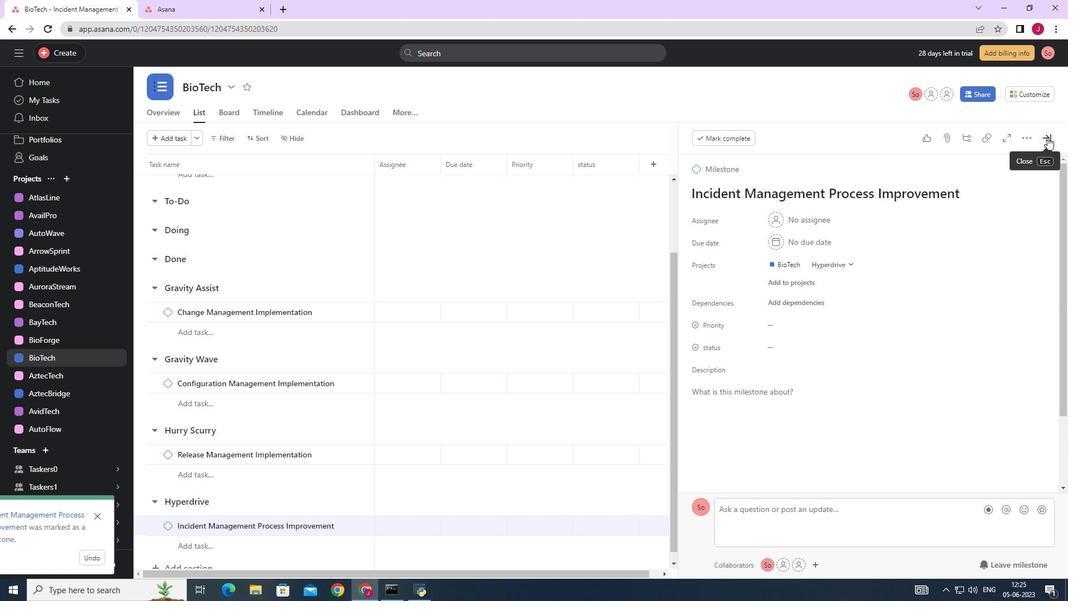 
Action: Mouse moved to (659, 282)
Screenshot: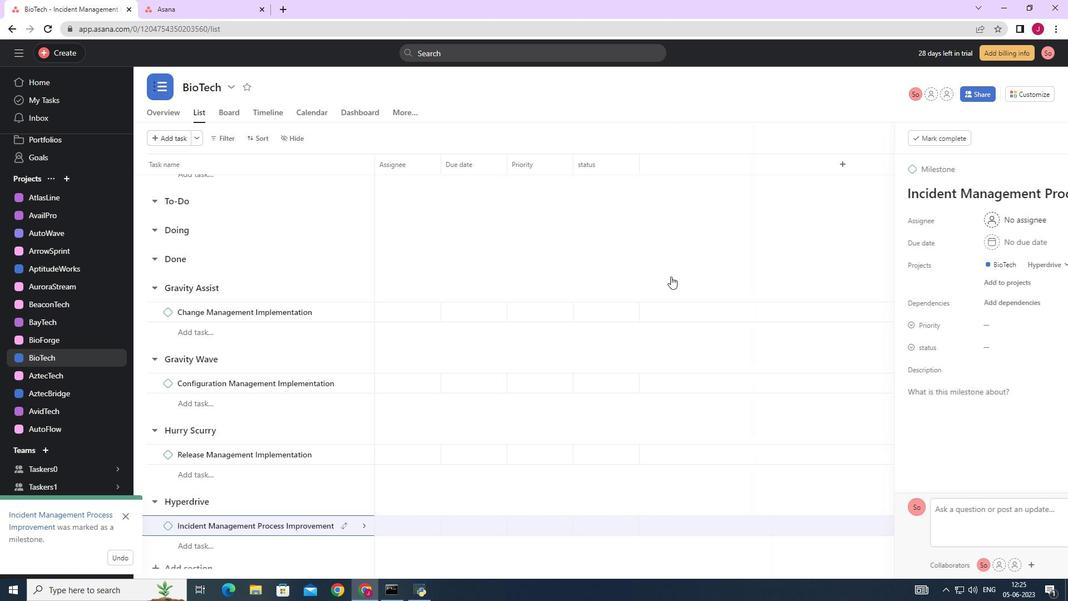 
